 Task: Manage the "User profile" page setting.
Action: Mouse moved to (900, 65)
Screenshot: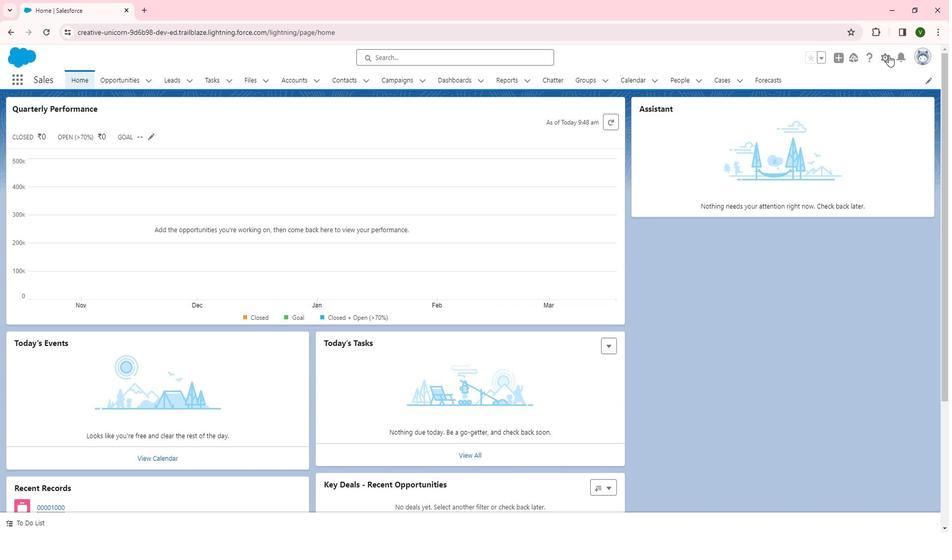 
Action: Mouse pressed left at (900, 65)
Screenshot: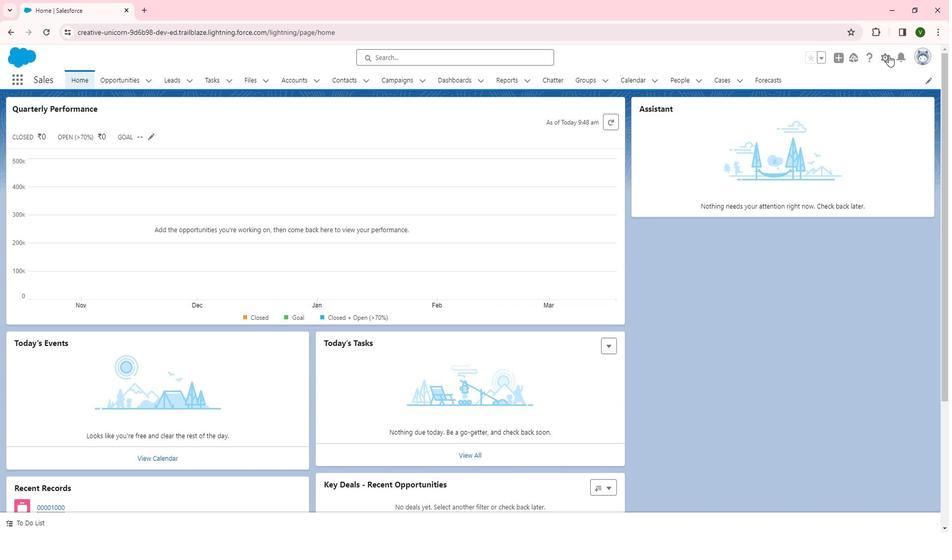 
Action: Mouse moved to (860, 106)
Screenshot: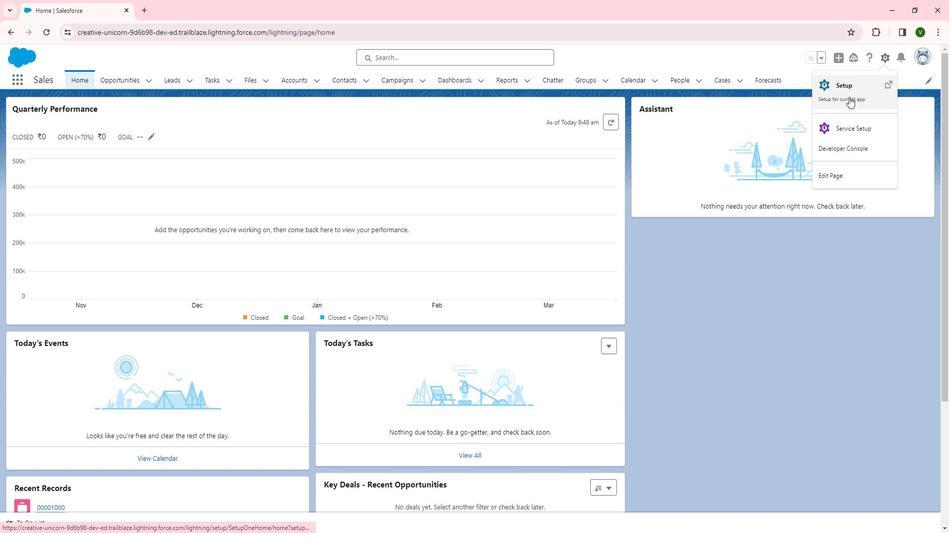 
Action: Mouse pressed left at (860, 106)
Screenshot: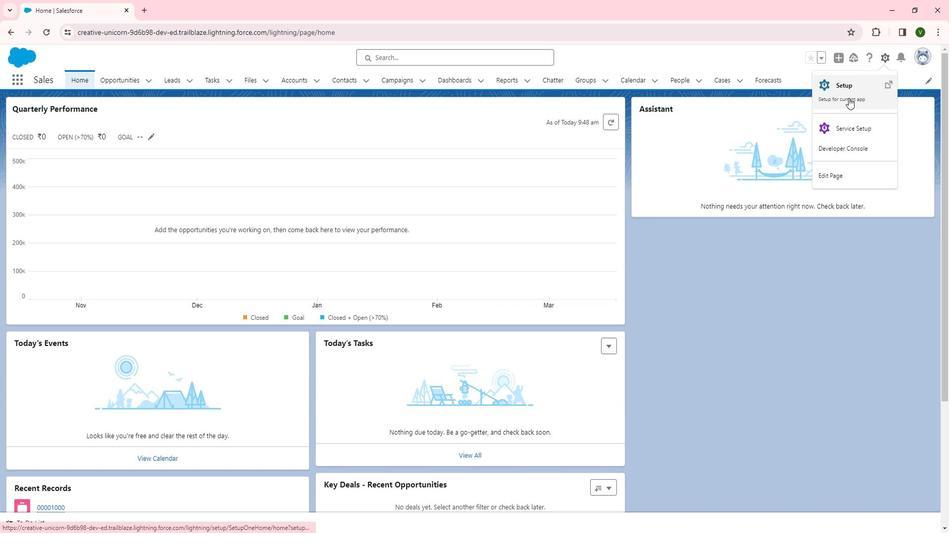 
Action: Mouse moved to (49, 406)
Screenshot: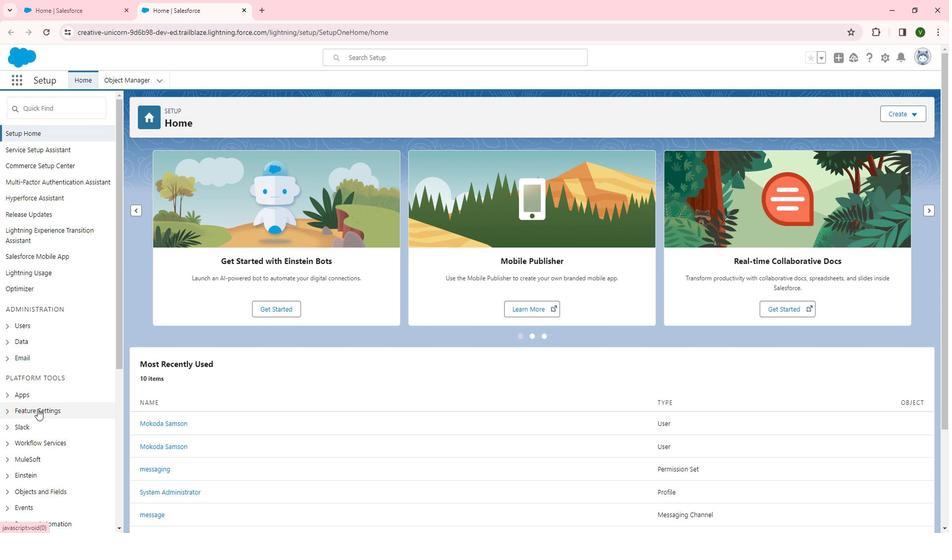 
Action: Mouse pressed left at (49, 406)
Screenshot: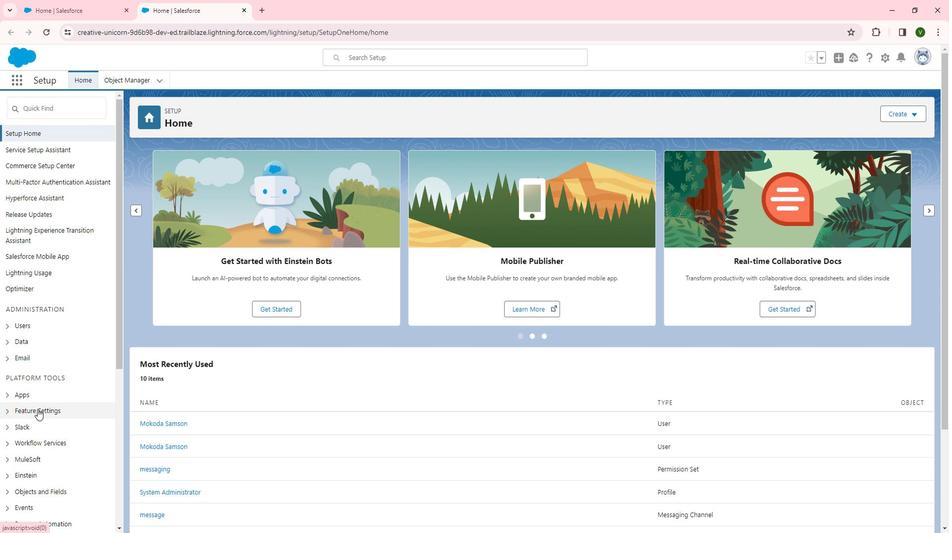 
Action: Mouse moved to (49, 405)
Screenshot: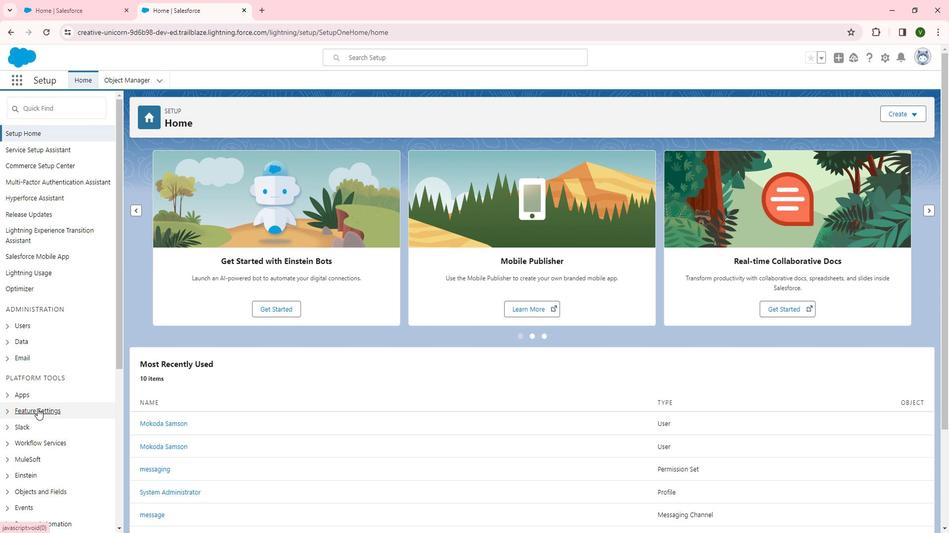 
Action: Mouse scrolled (49, 405) with delta (0, 0)
Screenshot: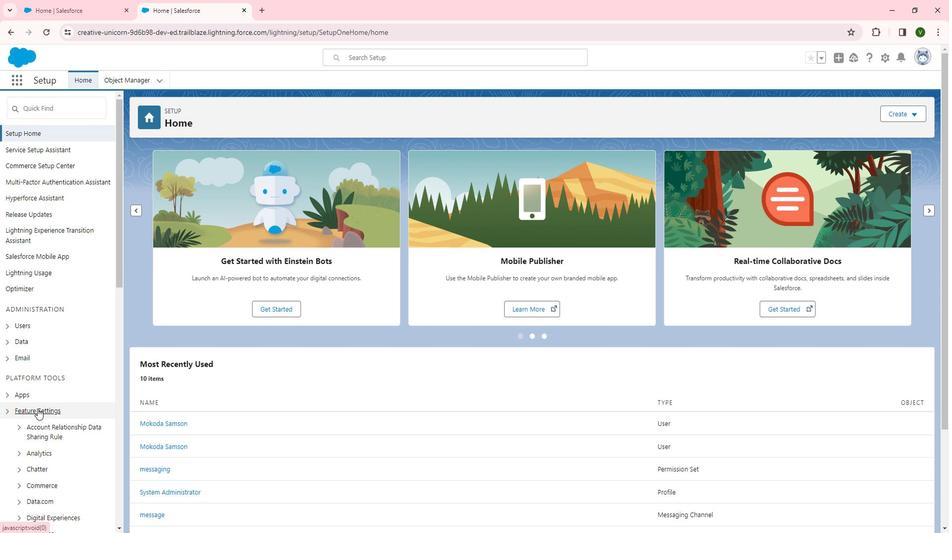 
Action: Mouse moved to (49, 405)
Screenshot: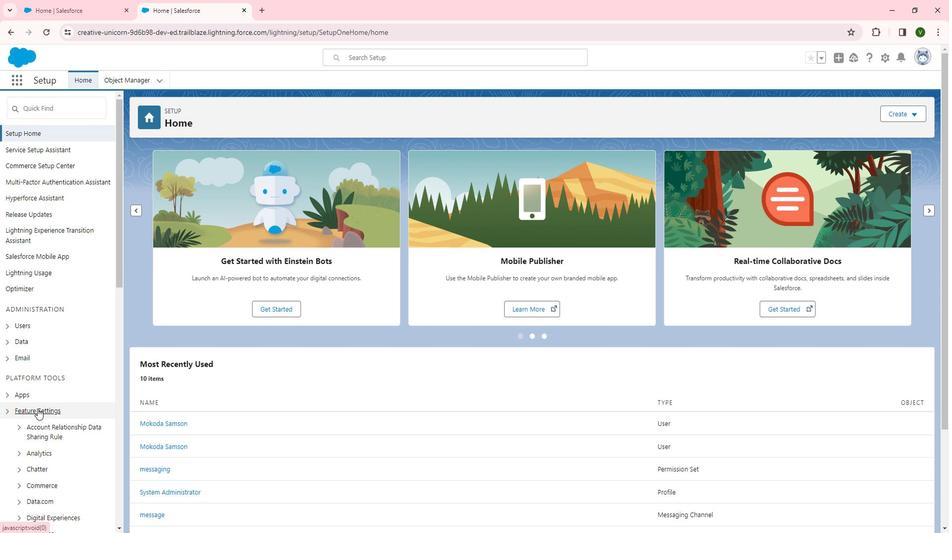
Action: Mouse scrolled (49, 405) with delta (0, 0)
Screenshot: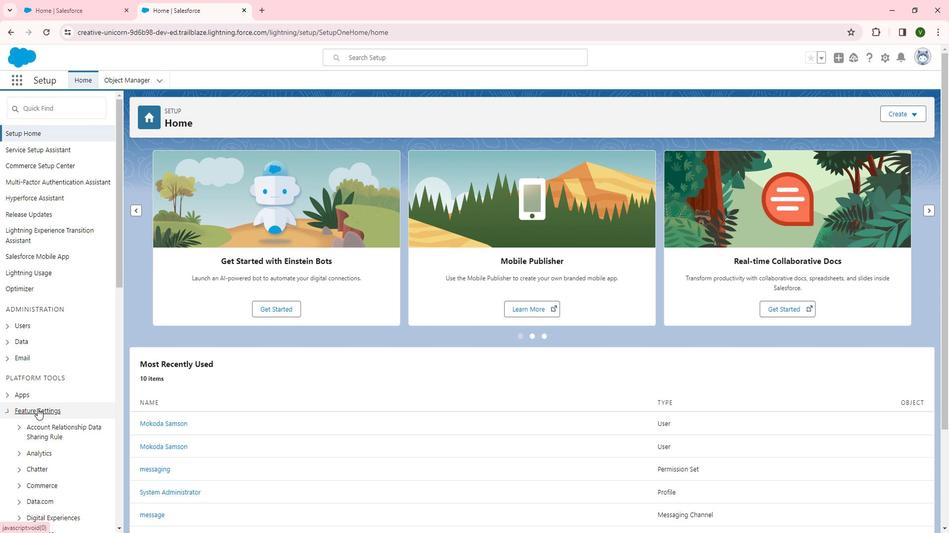 
Action: Mouse scrolled (49, 405) with delta (0, 0)
Screenshot: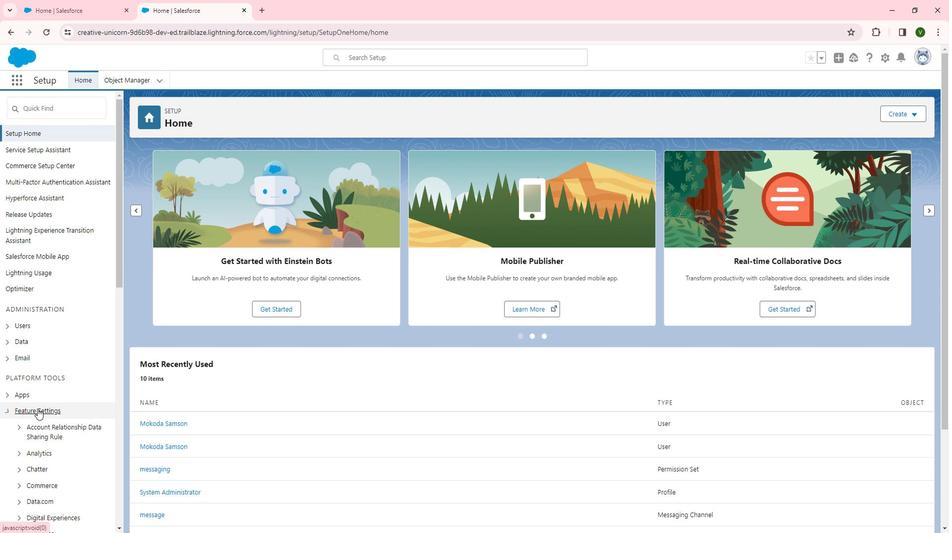 
Action: Mouse scrolled (49, 405) with delta (0, 0)
Screenshot: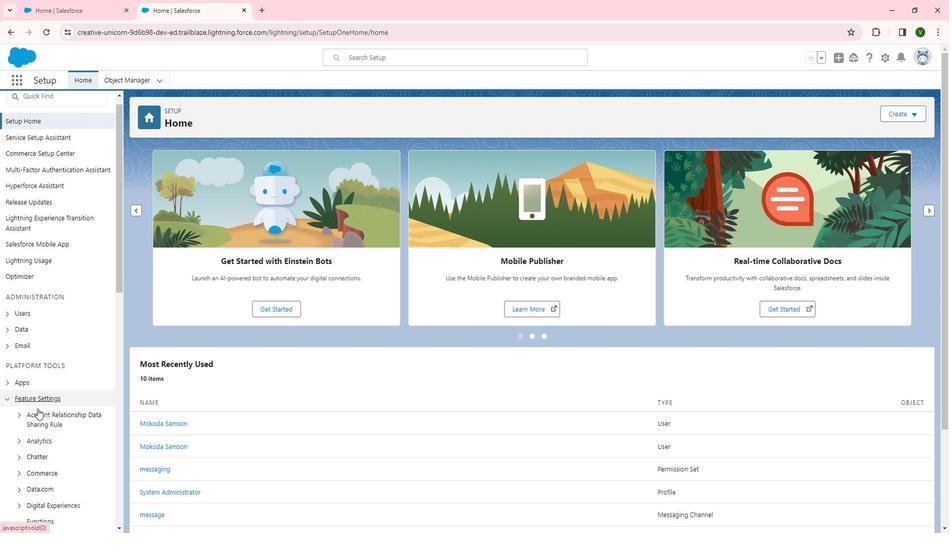 
Action: Mouse moved to (68, 314)
Screenshot: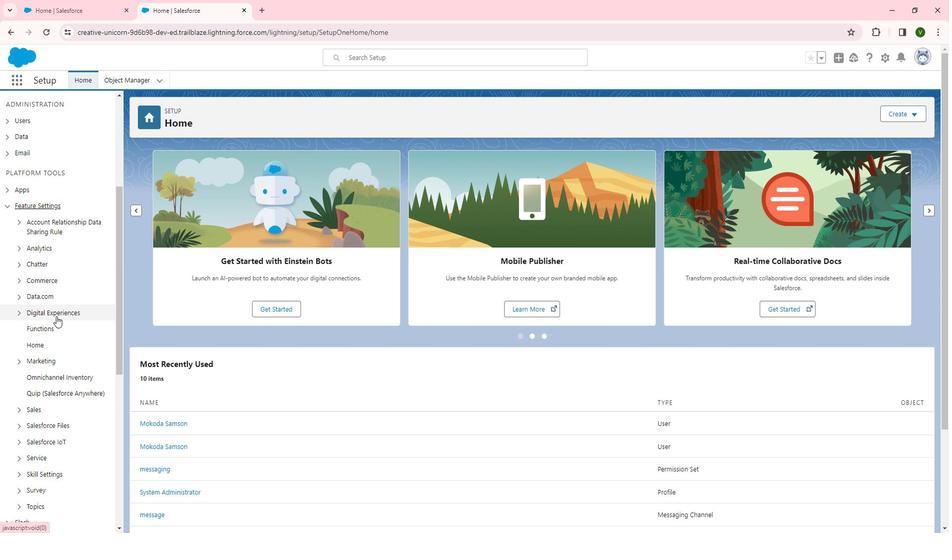 
Action: Mouse pressed left at (68, 314)
Screenshot: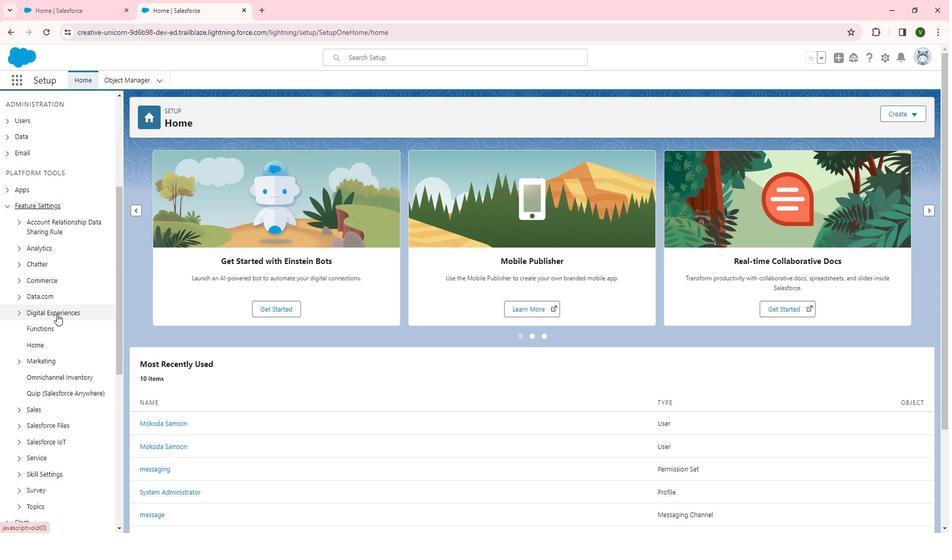 
Action: Mouse moved to (60, 329)
Screenshot: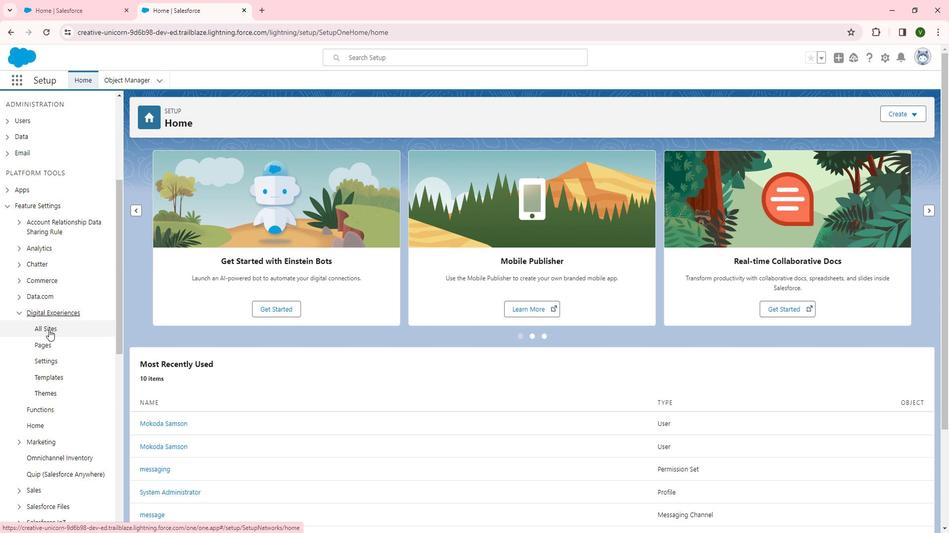 
Action: Mouse pressed left at (60, 329)
Screenshot: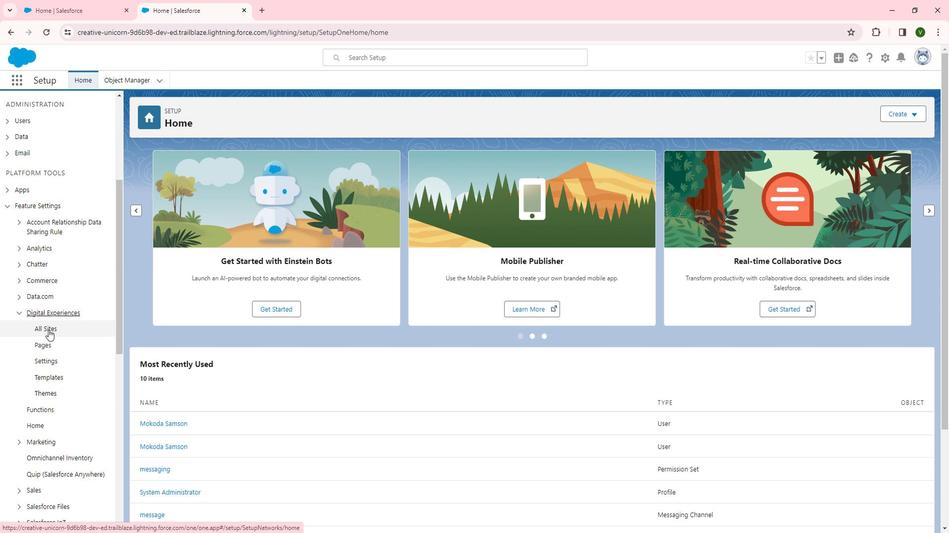 
Action: Mouse moved to (169, 287)
Screenshot: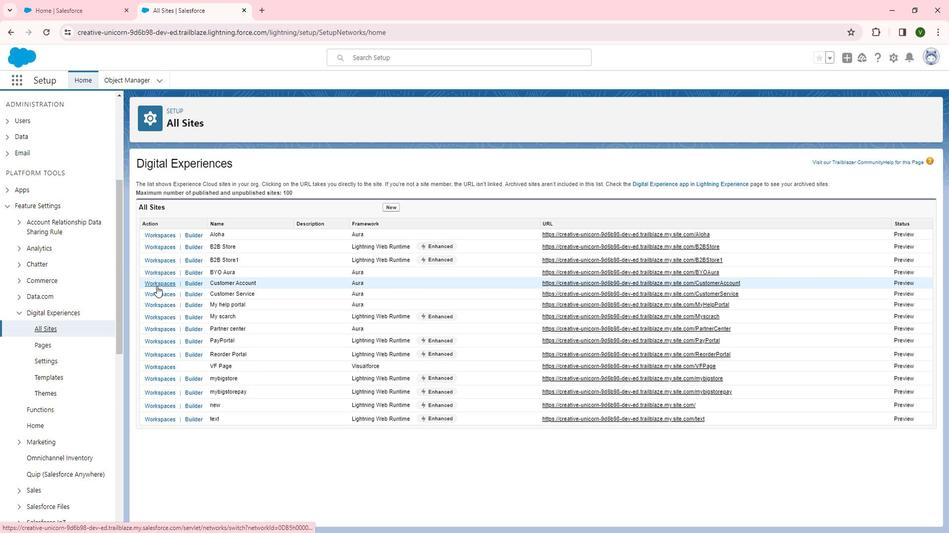 
Action: Mouse pressed left at (169, 287)
Screenshot: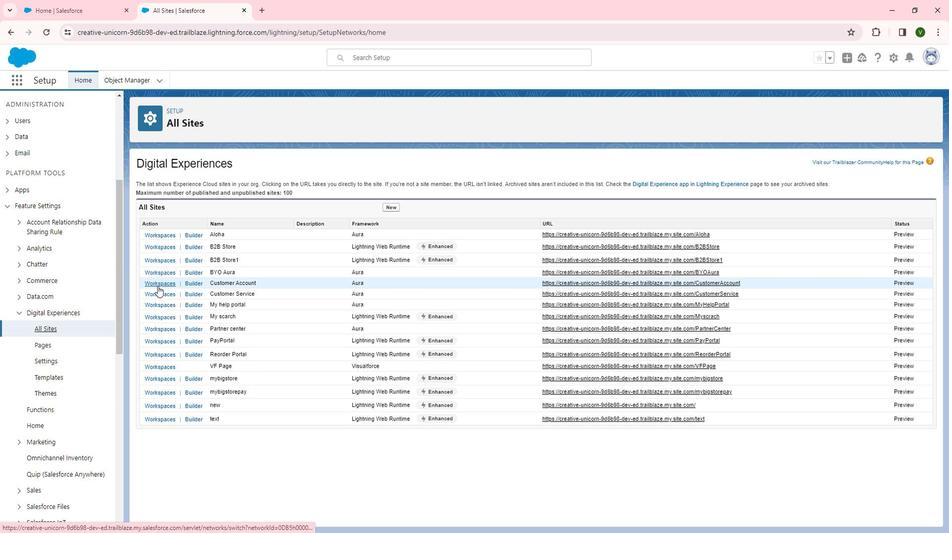 
Action: Mouse moved to (143, 229)
Screenshot: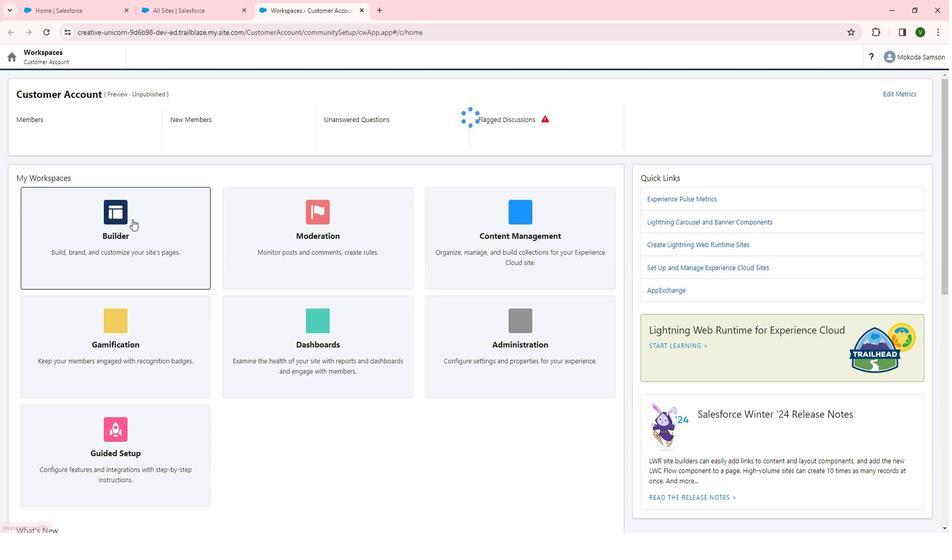 
Action: Mouse pressed left at (143, 229)
Screenshot: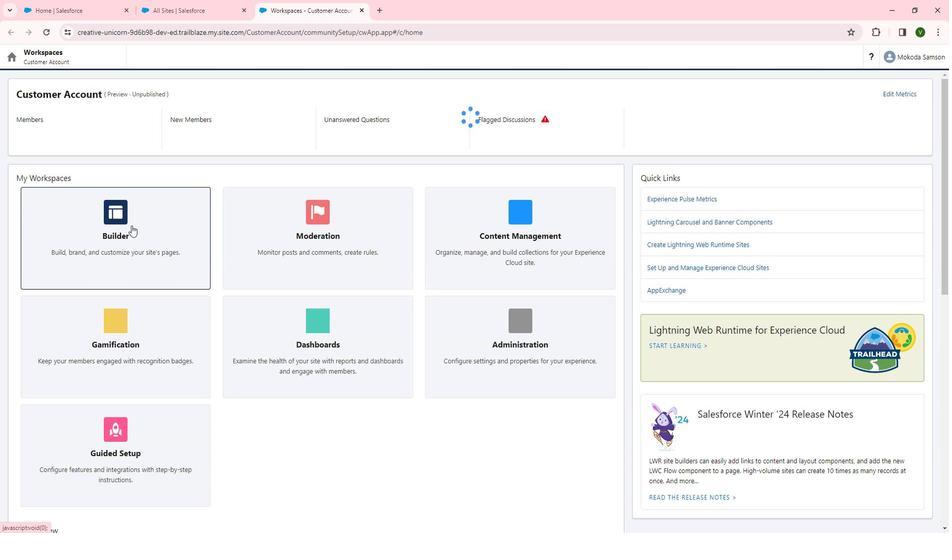 
Action: Mouse moved to (92, 62)
Screenshot: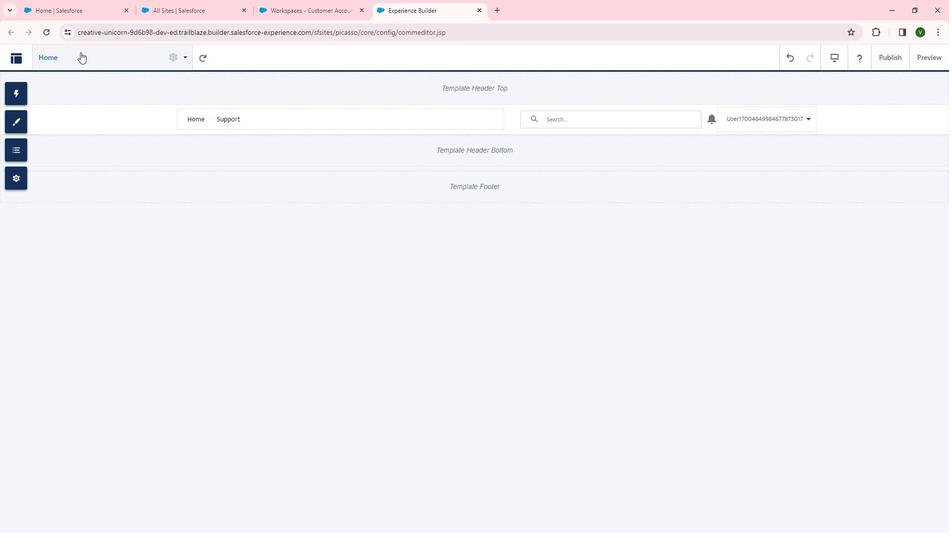 
Action: Mouse pressed left at (92, 62)
Screenshot: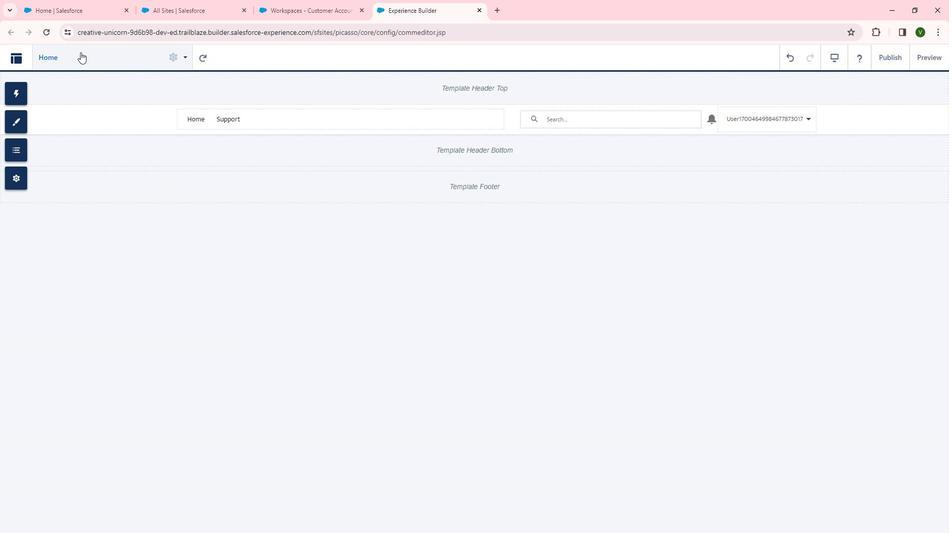 
Action: Mouse moved to (95, 351)
Screenshot: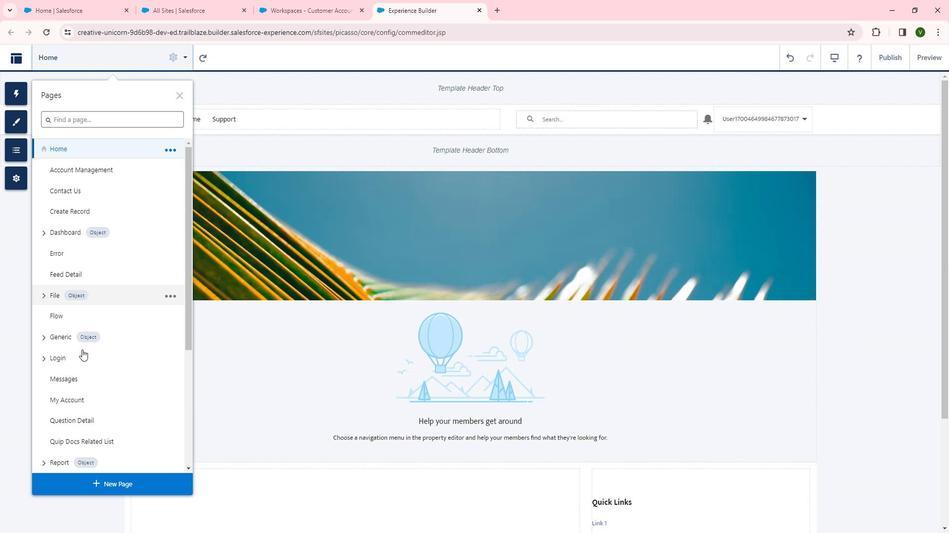 
Action: Mouse scrolled (95, 350) with delta (0, 0)
Screenshot: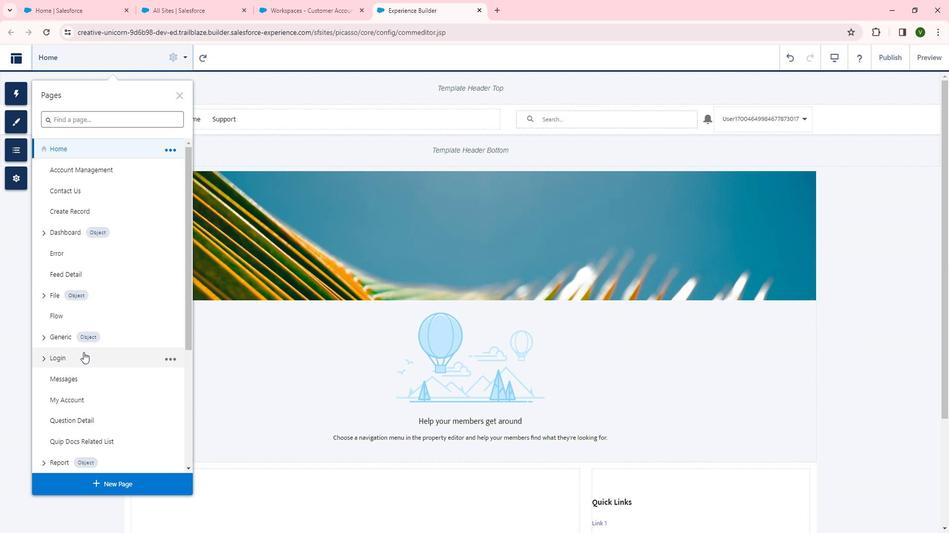 
Action: Mouse scrolled (95, 350) with delta (0, 0)
Screenshot: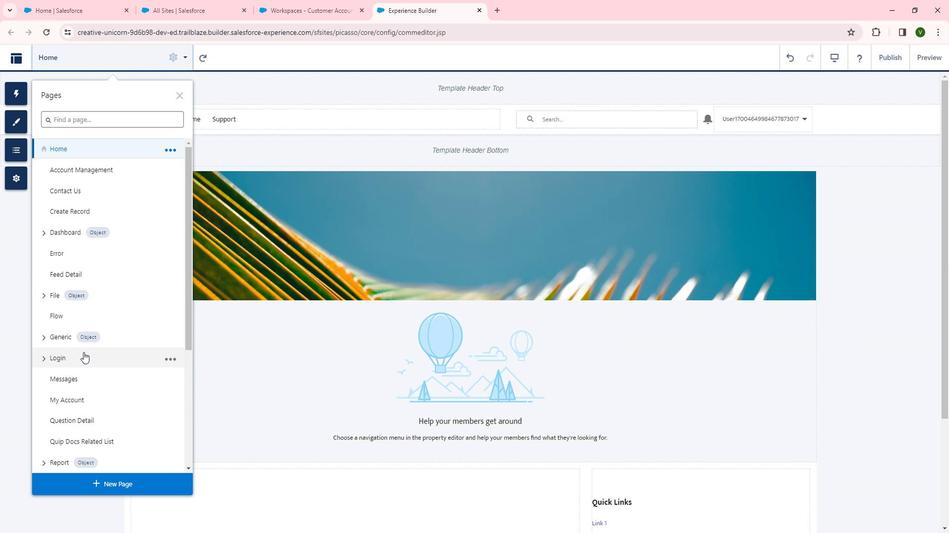 
Action: Mouse scrolled (95, 350) with delta (0, 0)
Screenshot: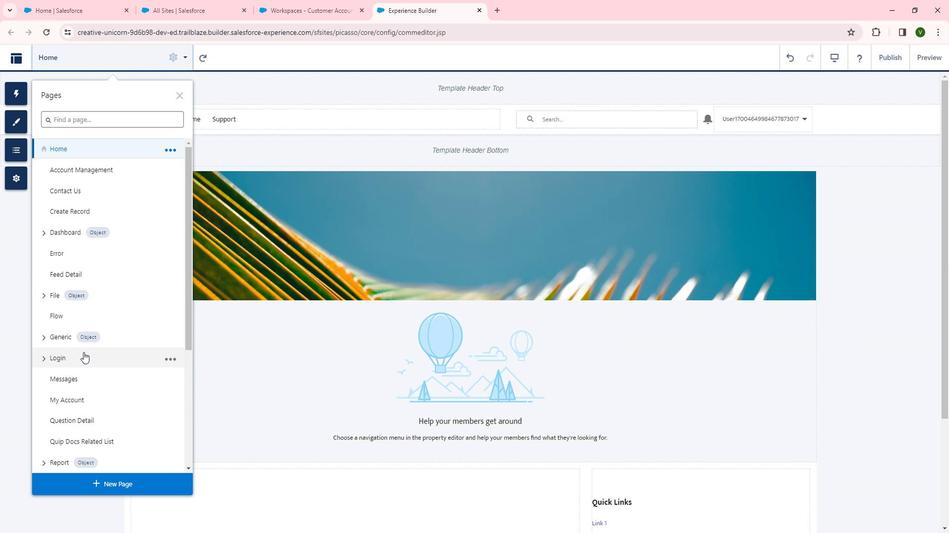 
Action: Mouse scrolled (95, 350) with delta (0, 0)
Screenshot: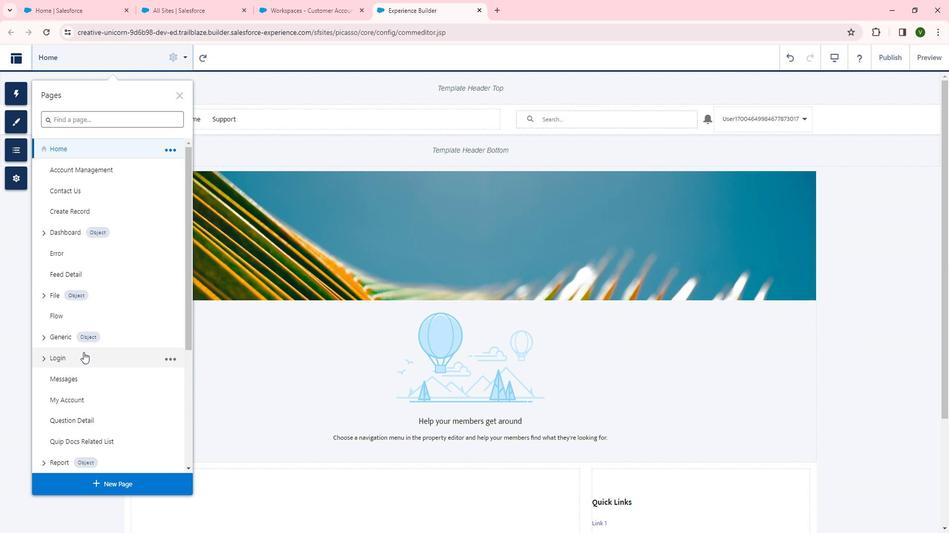 
Action: Mouse scrolled (95, 350) with delta (0, 0)
Screenshot: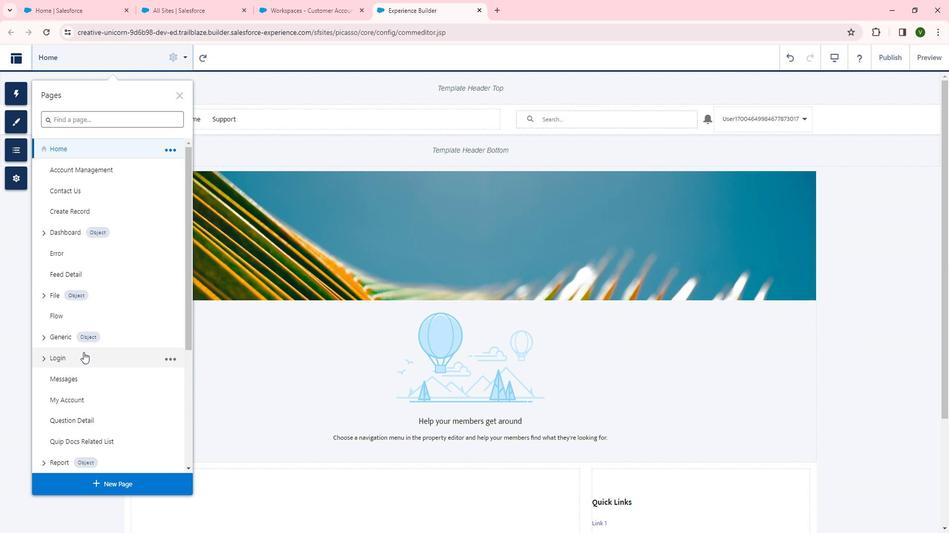 
Action: Mouse scrolled (95, 350) with delta (0, 0)
Screenshot: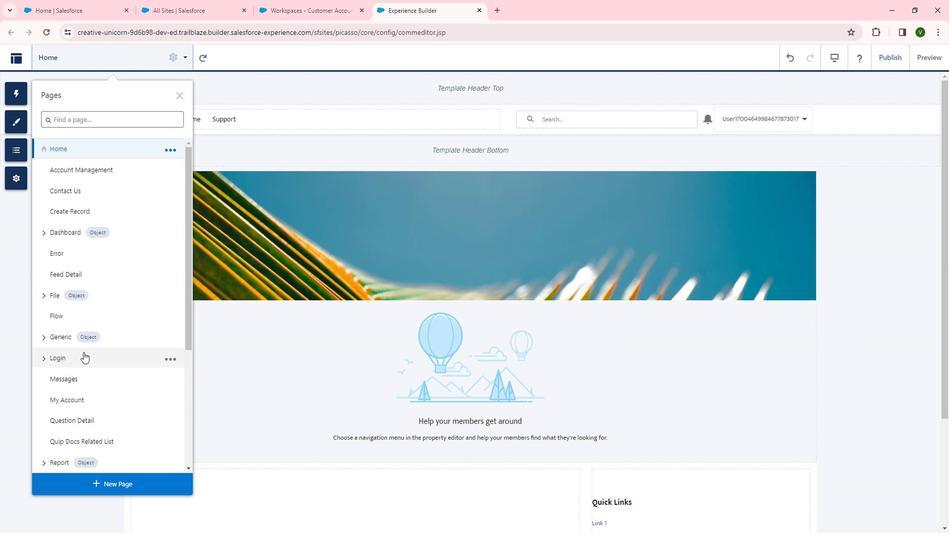 
Action: Mouse moved to (55, 437)
Screenshot: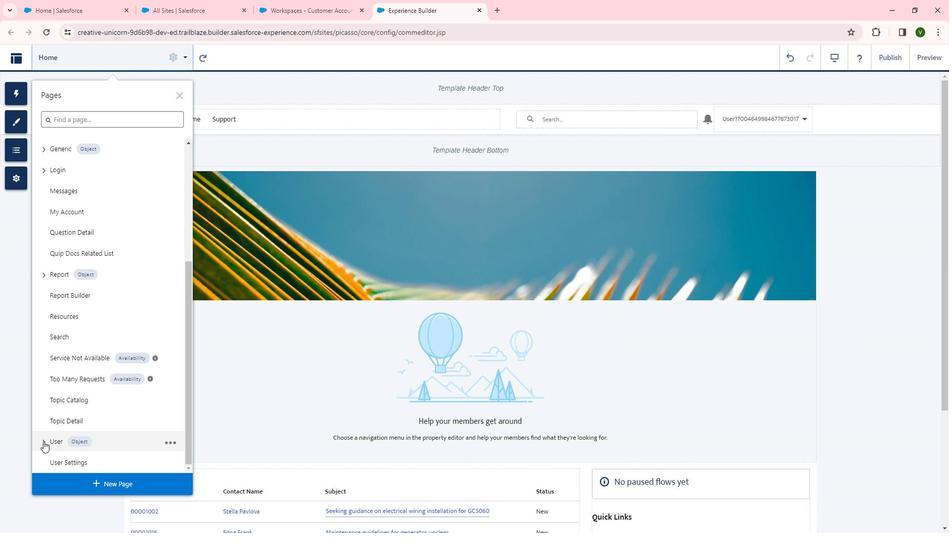 
Action: Mouse pressed left at (55, 437)
Screenshot: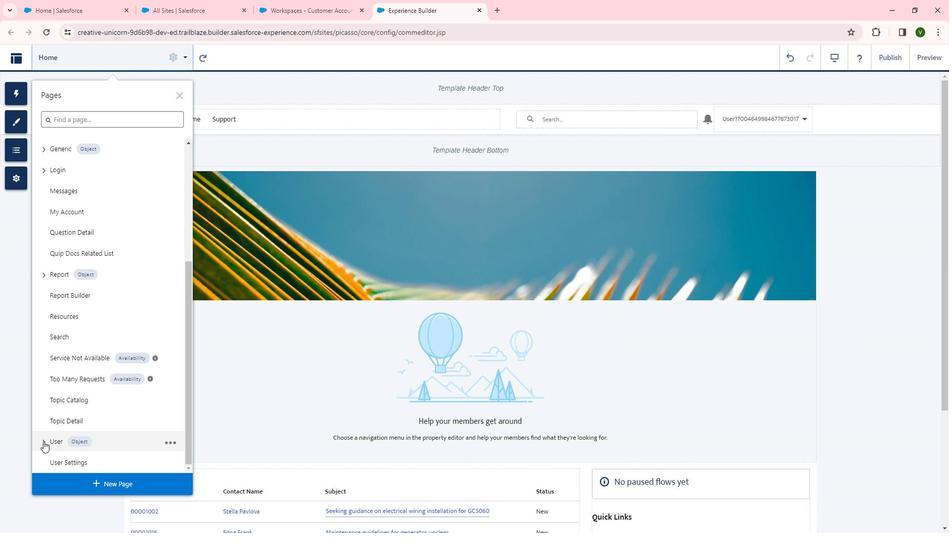 
Action: Mouse moved to (61, 437)
Screenshot: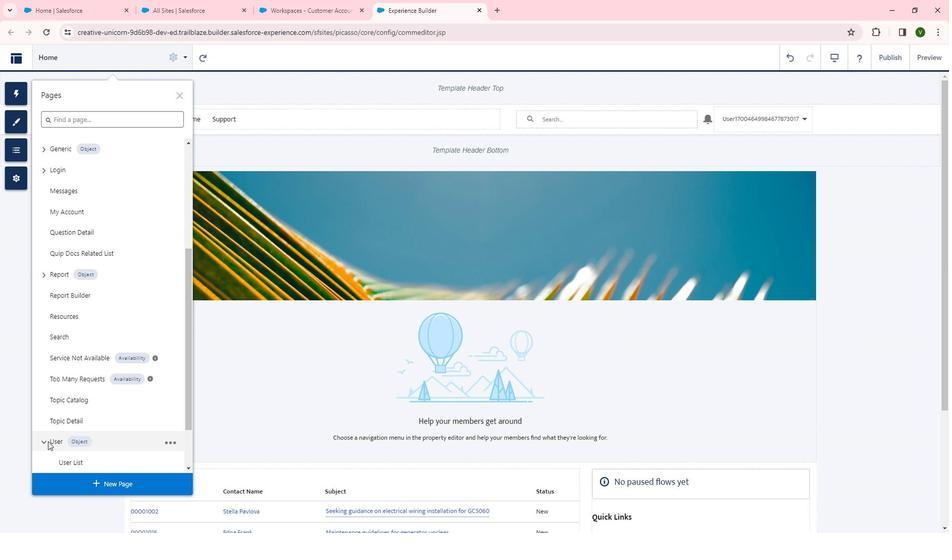 
Action: Mouse scrolled (61, 437) with delta (0, 0)
Screenshot: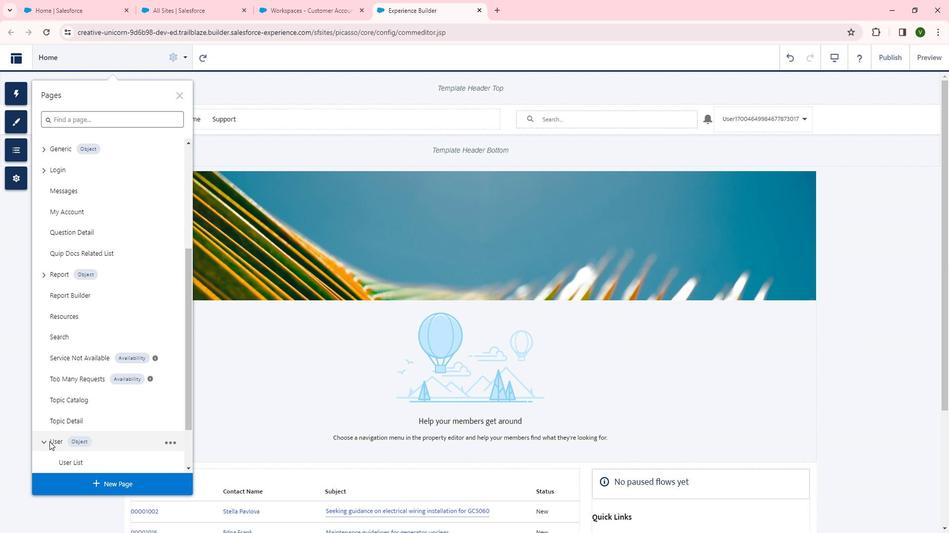 
Action: Mouse moved to (62, 438)
Screenshot: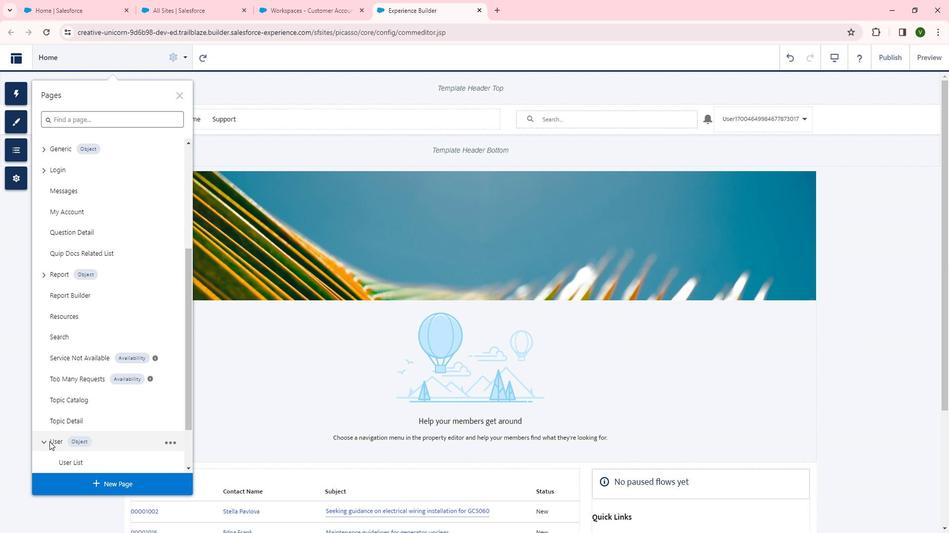 
Action: Mouse scrolled (62, 438) with delta (0, 0)
Screenshot: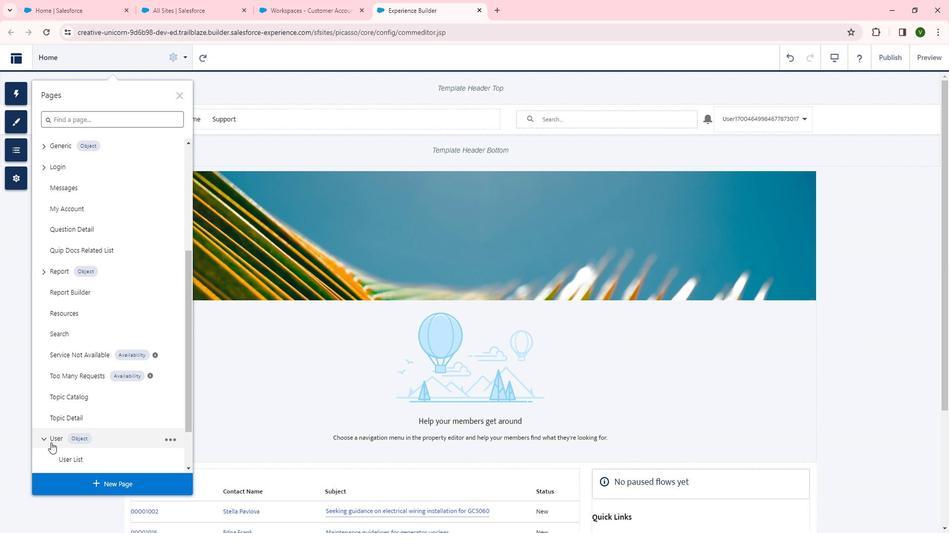 
Action: Mouse scrolled (62, 438) with delta (0, 0)
Screenshot: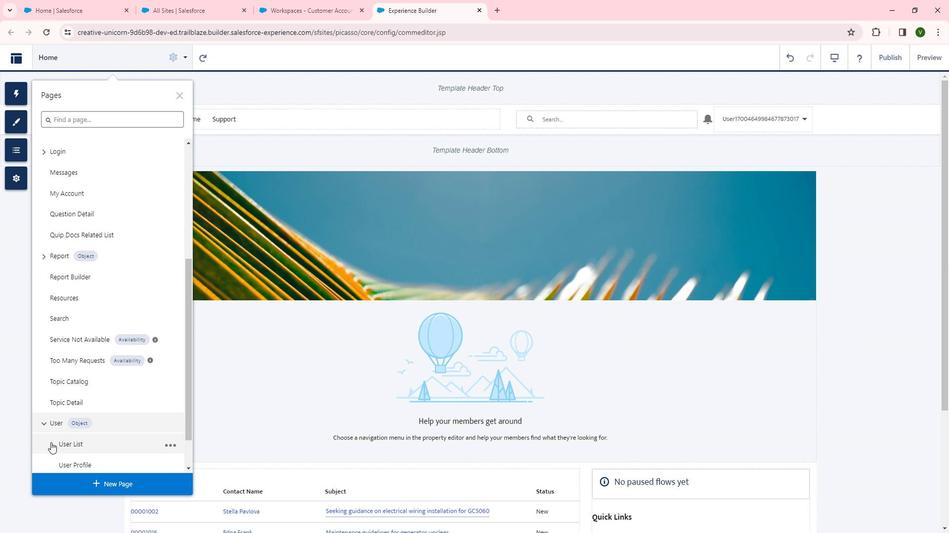 
Action: Mouse moved to (87, 415)
Screenshot: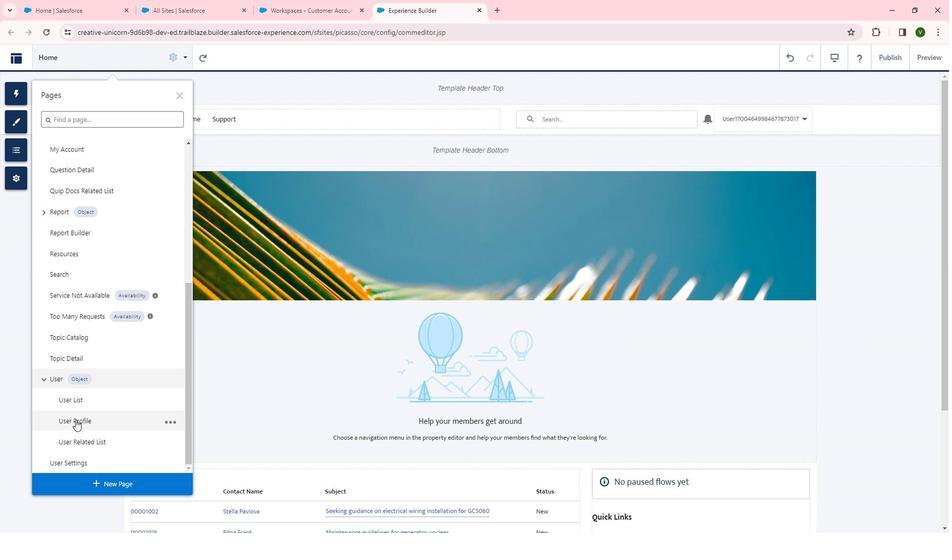 
Action: Mouse pressed left at (87, 415)
Screenshot: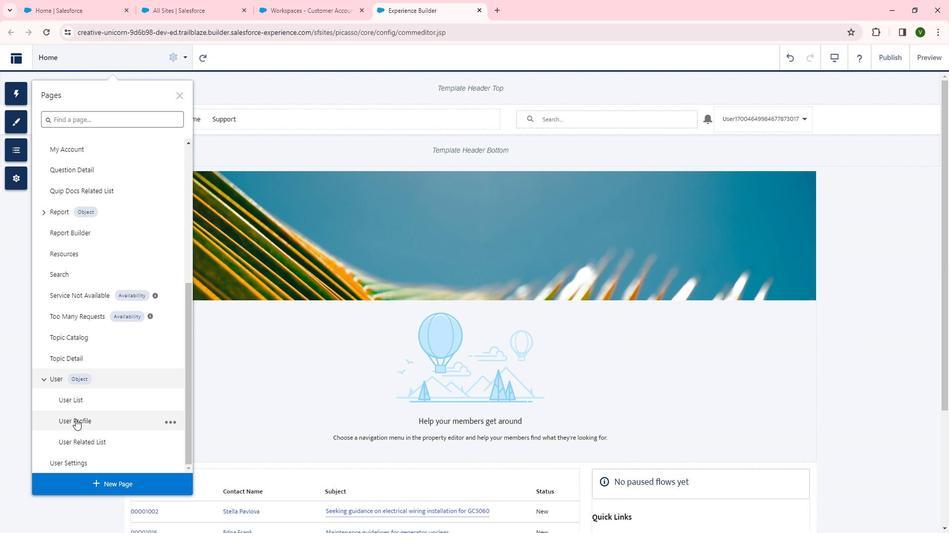 
Action: Mouse moved to (151, 63)
Screenshot: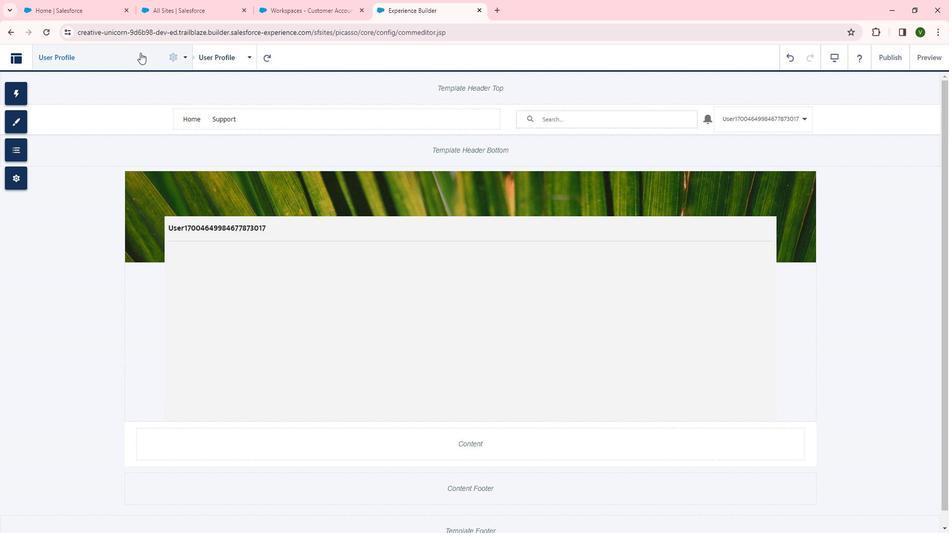 
Action: Mouse pressed left at (151, 63)
Screenshot: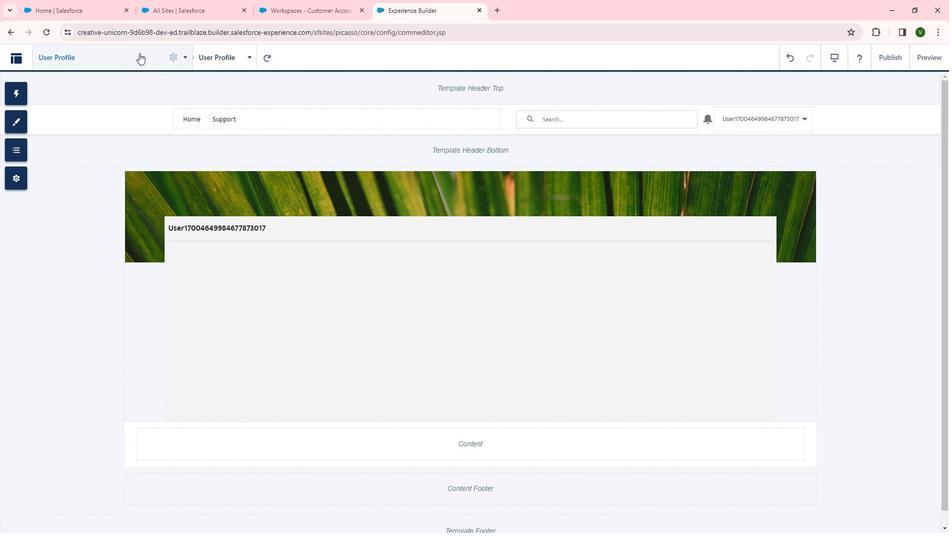 
Action: Mouse moved to (178, 417)
Screenshot: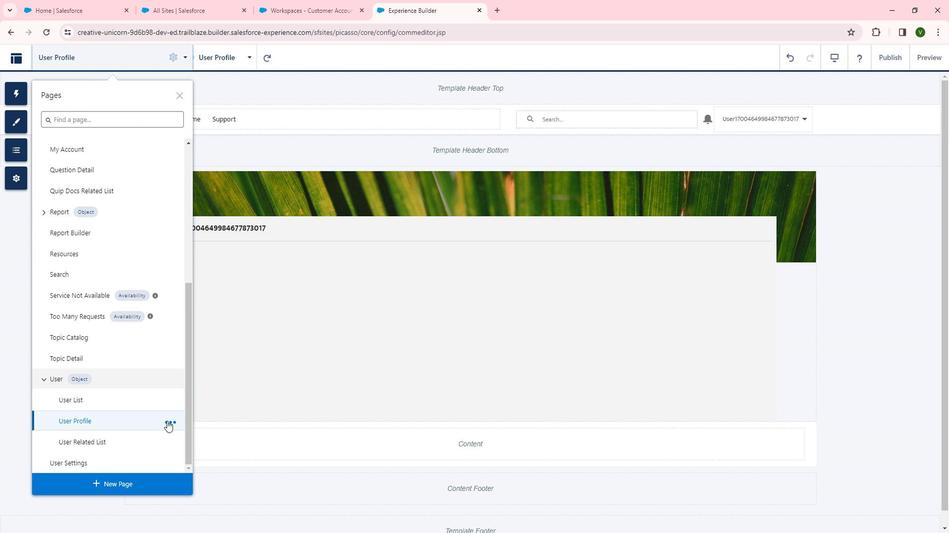 
Action: Mouse pressed left at (178, 417)
Screenshot: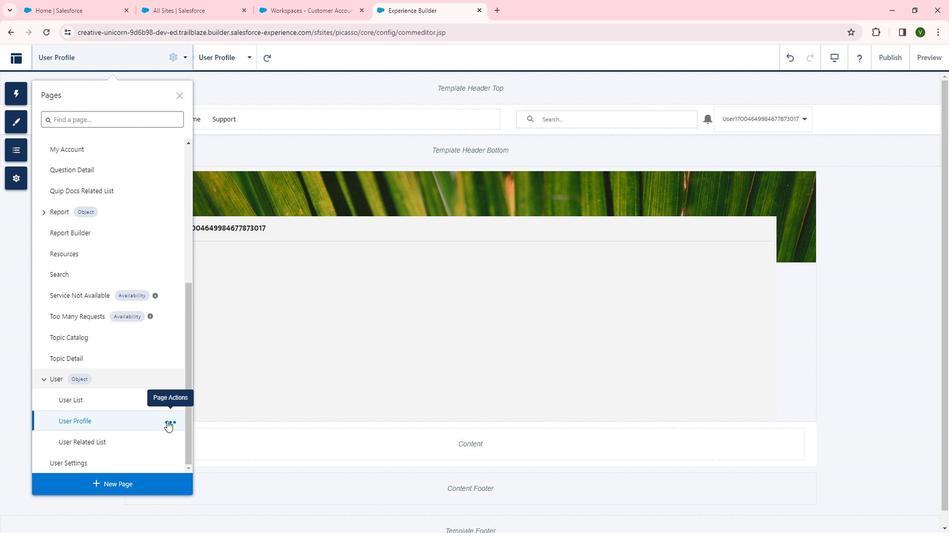 
Action: Mouse moved to (230, 416)
Screenshot: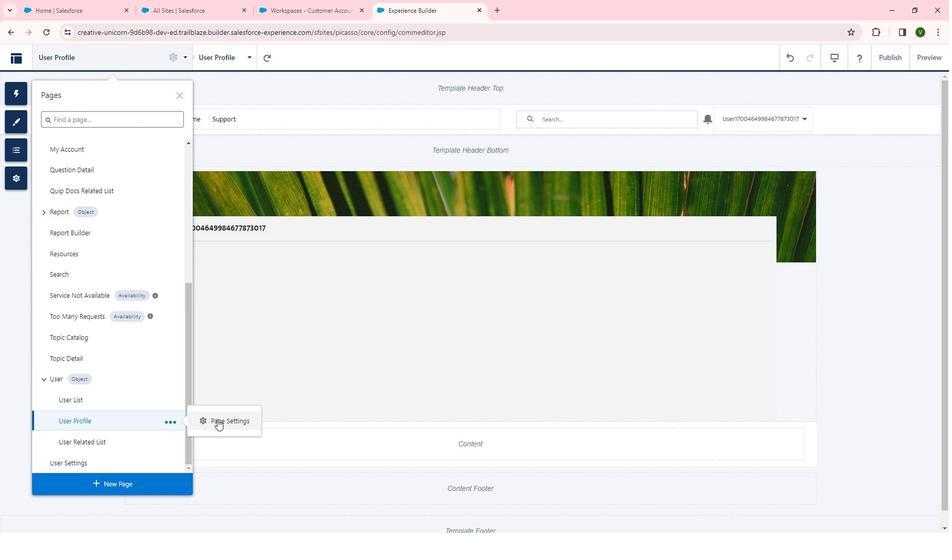 
Action: Mouse pressed left at (230, 416)
Screenshot: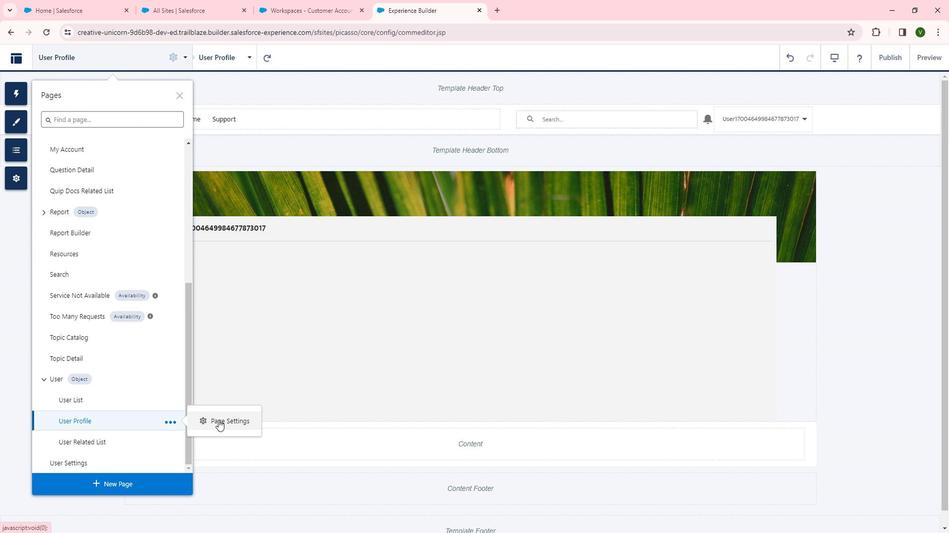 
Action: Mouse moved to (394, 345)
Screenshot: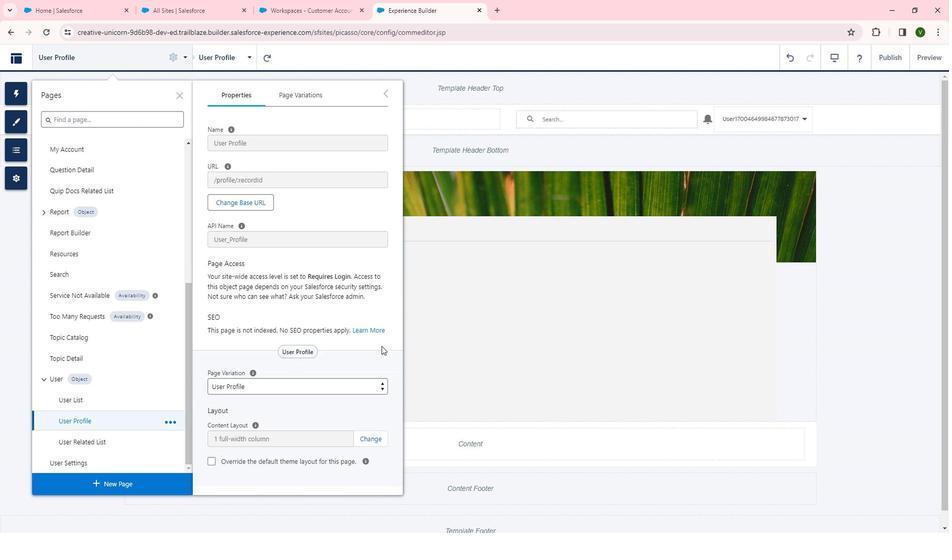 
Action: Mouse scrolled (394, 345) with delta (0, 0)
Screenshot: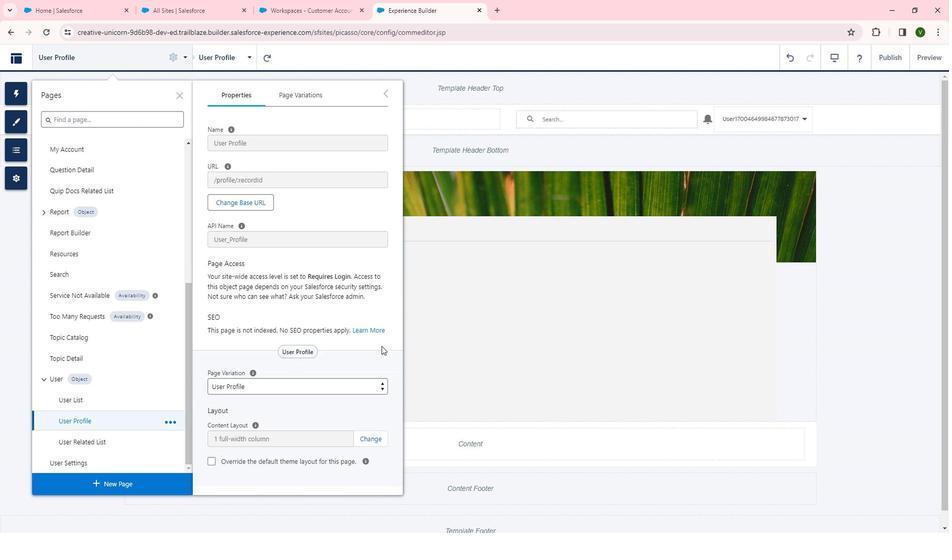 
Action: Mouse moved to (393, 345)
Screenshot: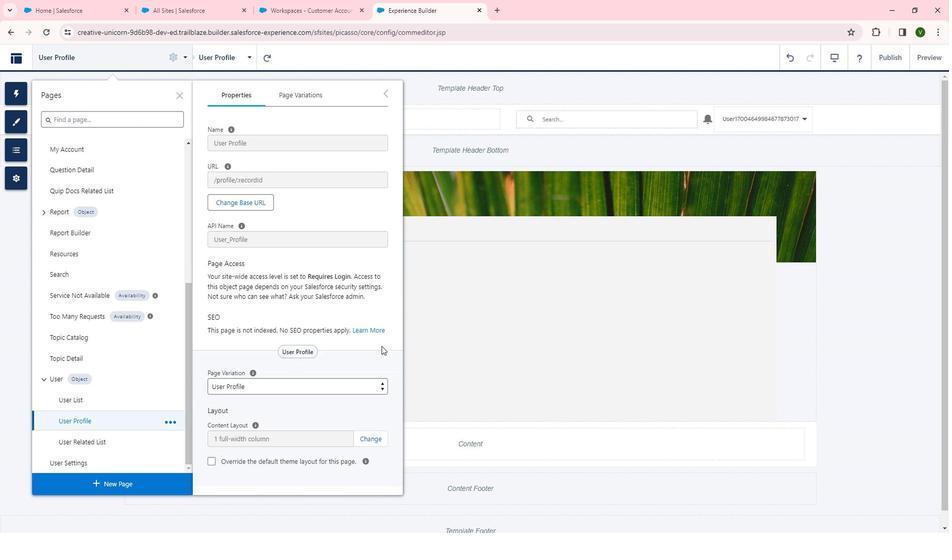 
Action: Mouse scrolled (393, 345) with delta (0, 0)
Screenshot: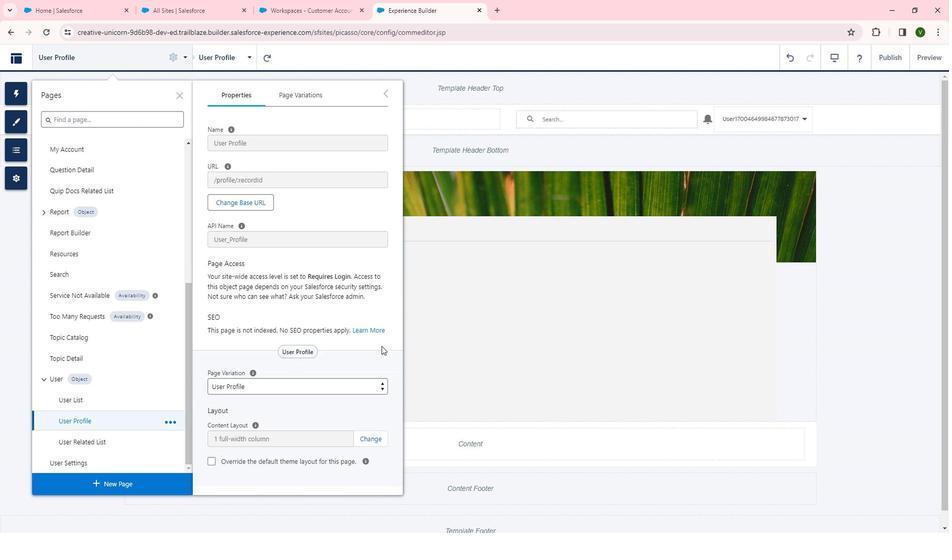 
Action: Mouse scrolled (393, 345) with delta (0, 0)
Screenshot: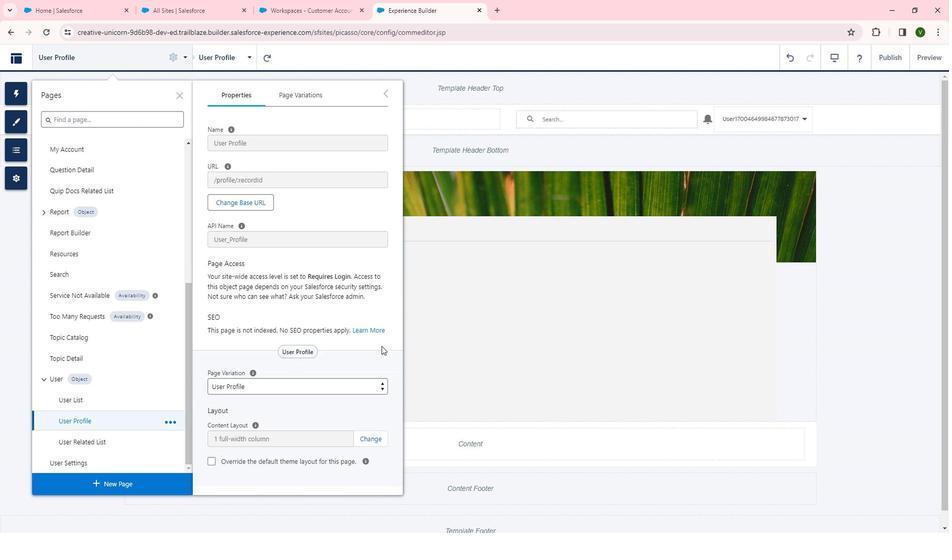 
Action: Mouse moved to (342, 386)
Screenshot: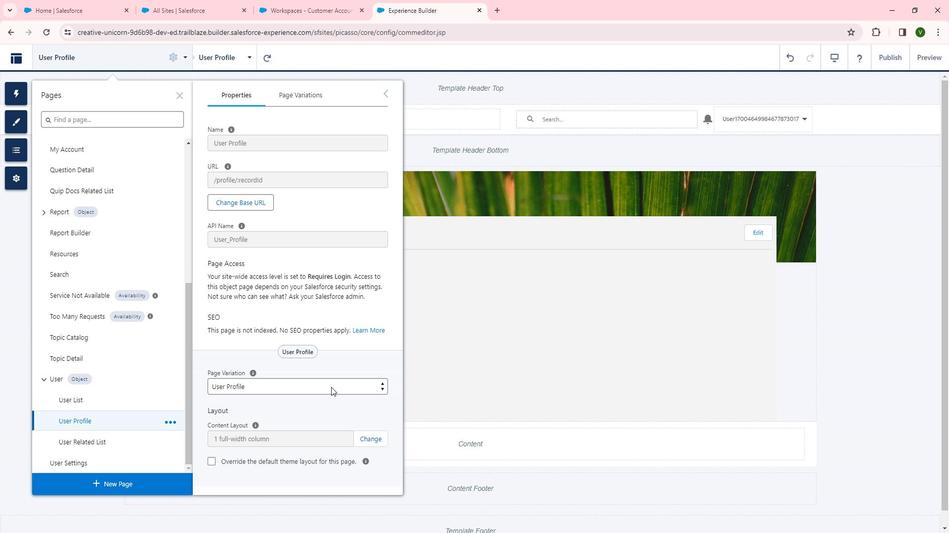 
Action: Mouse pressed left at (342, 386)
Screenshot: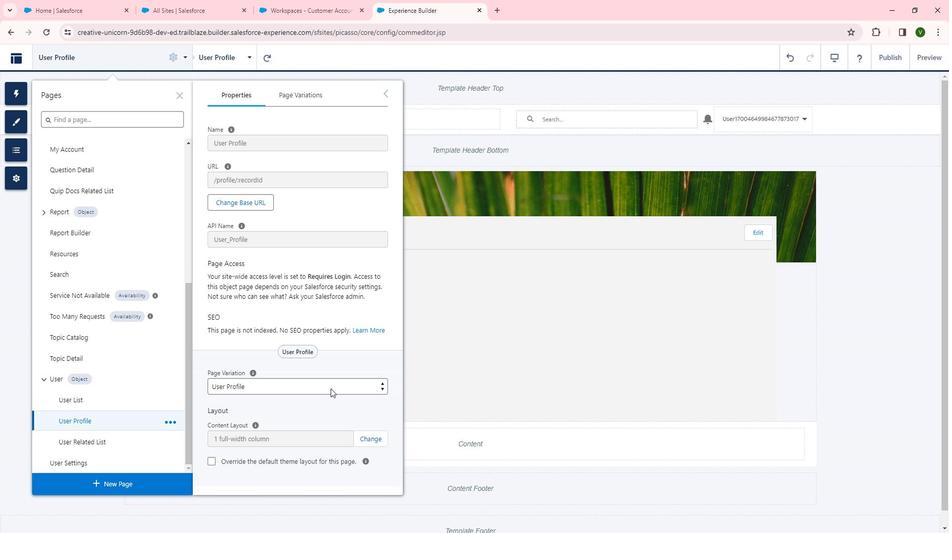 
Action: Mouse moved to (307, 395)
Screenshot: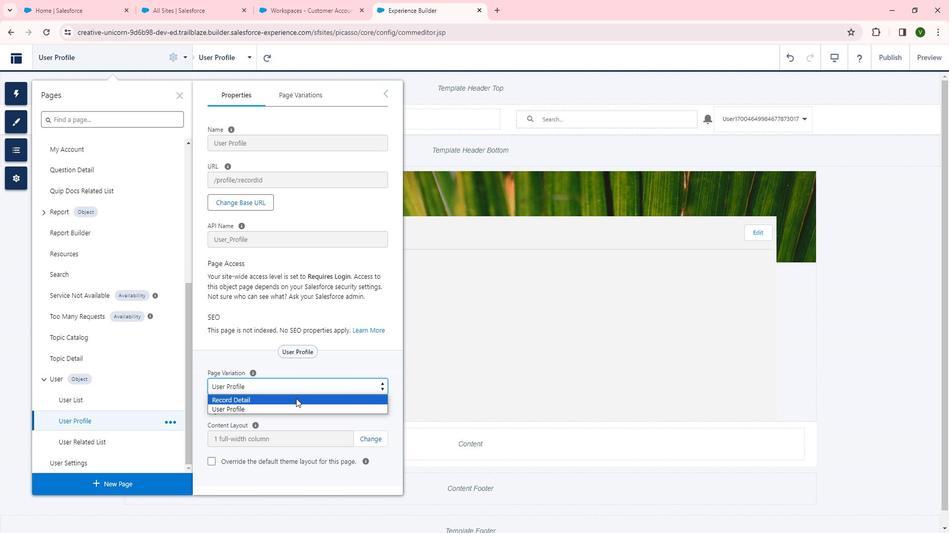 
Action: Mouse pressed left at (307, 395)
Screenshot: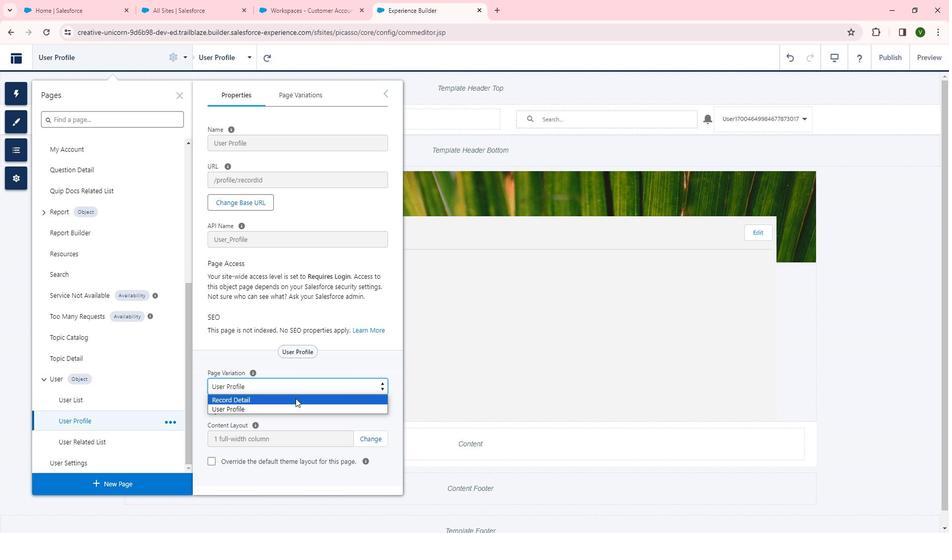 
Action: Mouse moved to (317, 450)
Screenshot: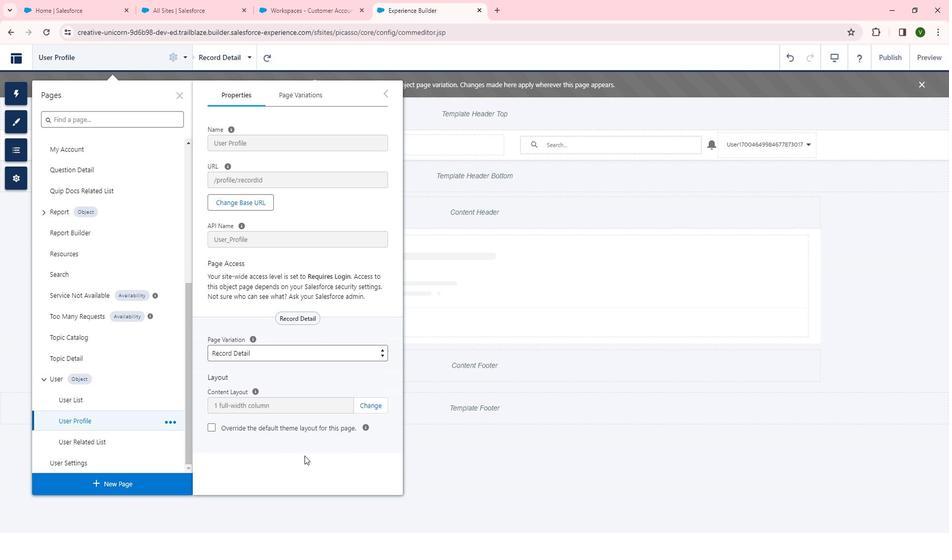 
